 Task: Access the "Payment processing" page setting.
Action: Mouse moved to (899, 62)
Screenshot: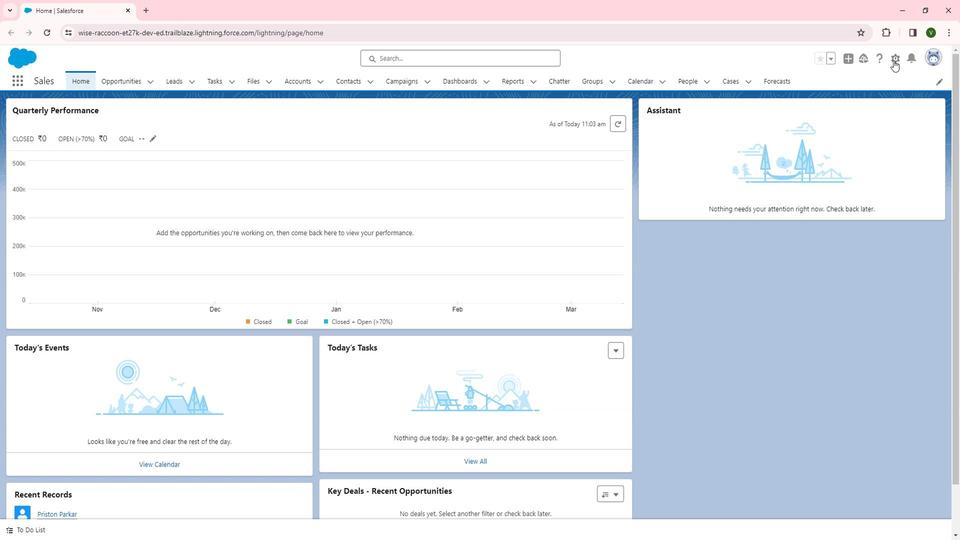 
Action: Mouse pressed left at (899, 62)
Screenshot: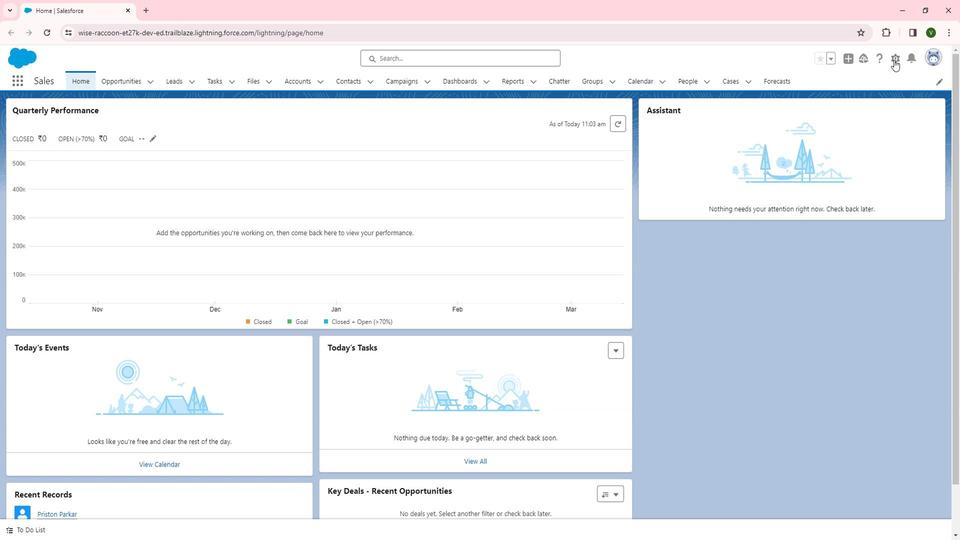 
Action: Mouse moved to (843, 98)
Screenshot: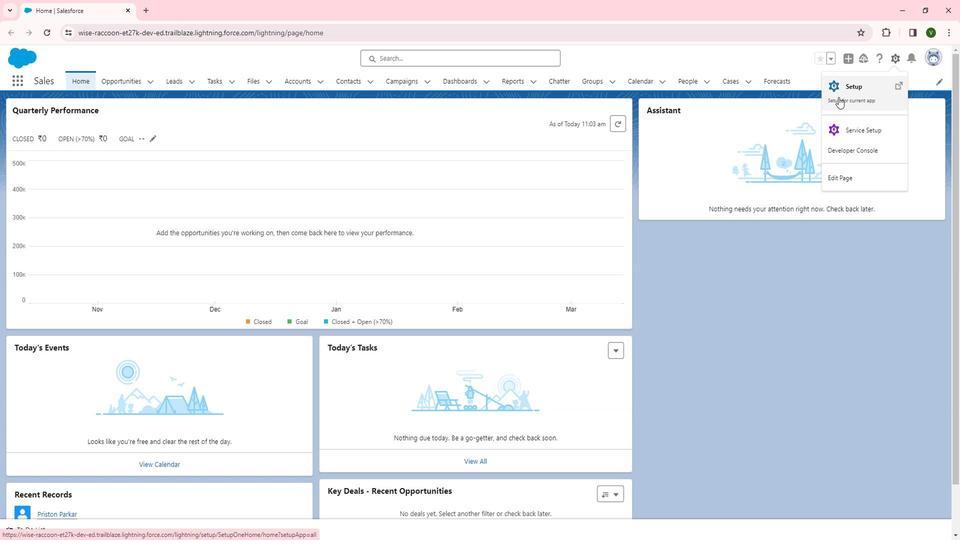 
Action: Mouse pressed left at (843, 98)
Screenshot: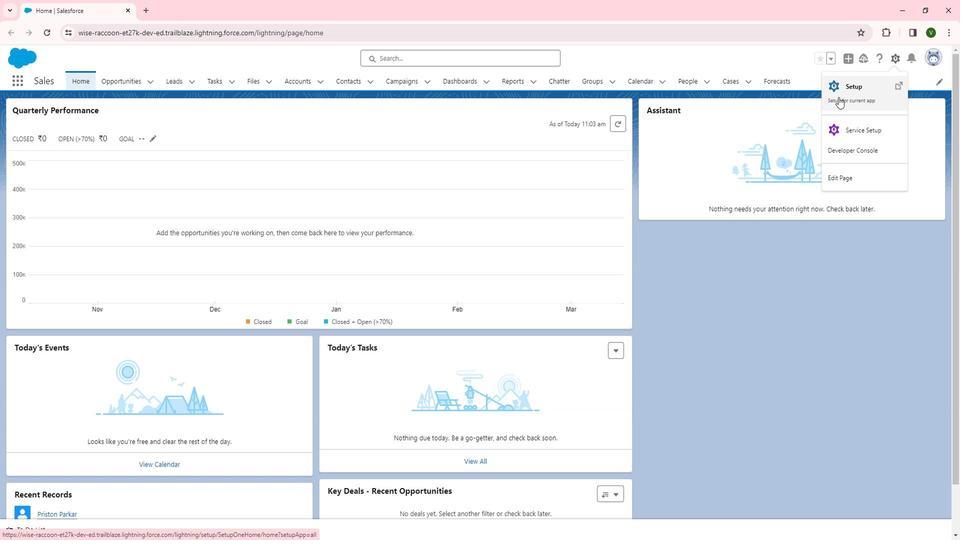
Action: Mouse moved to (89, 305)
Screenshot: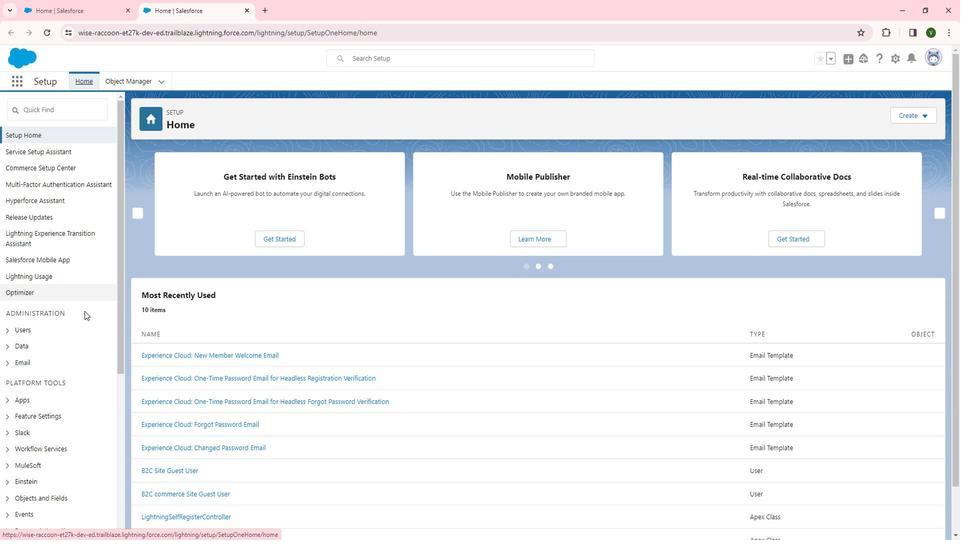 
Action: Mouse scrolled (89, 305) with delta (0, 0)
Screenshot: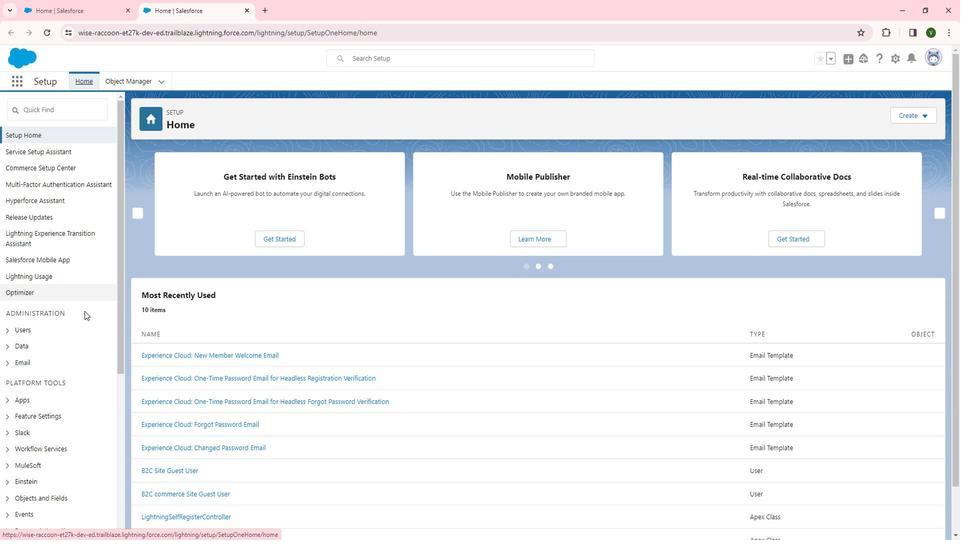 
Action: Mouse moved to (89, 309)
Screenshot: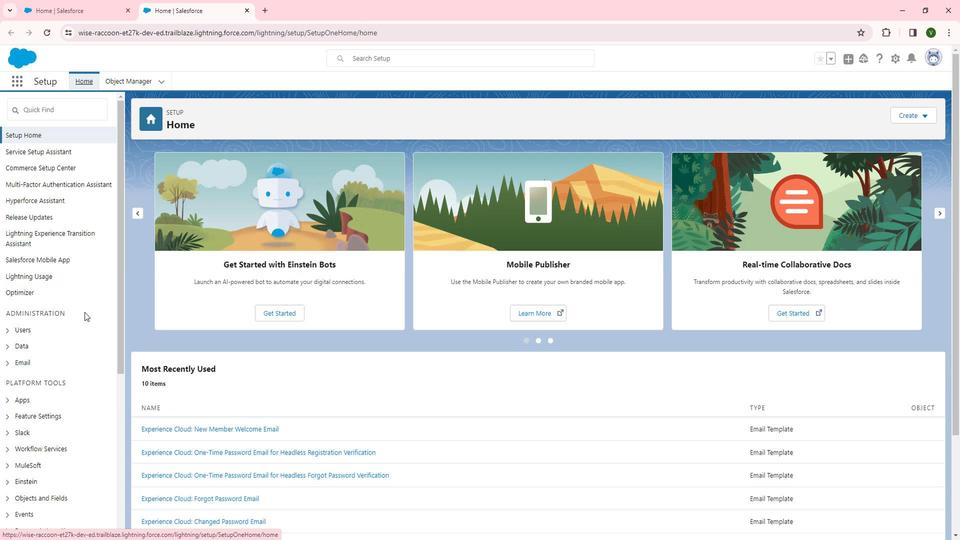 
Action: Mouse scrolled (89, 309) with delta (0, 0)
Screenshot: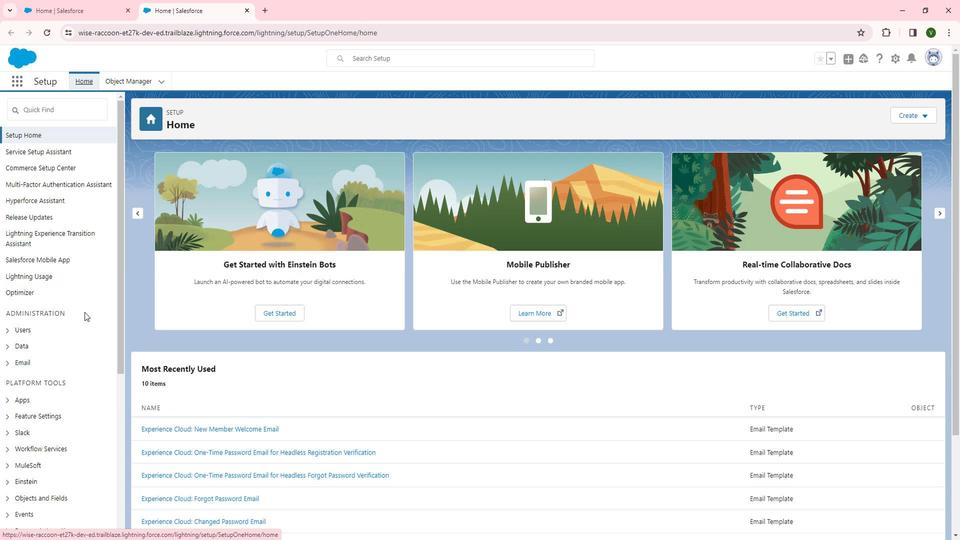 
Action: Mouse moved to (33, 309)
Screenshot: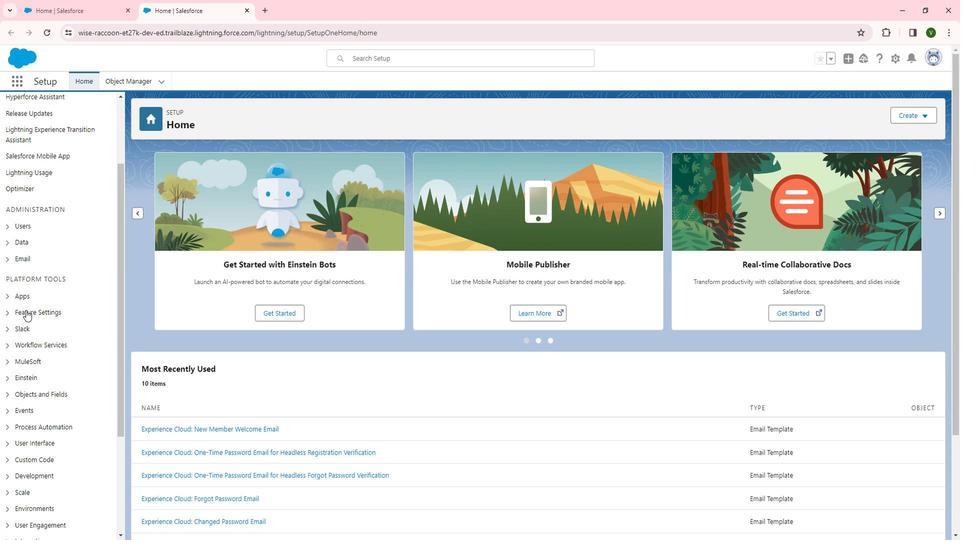 
Action: Mouse scrolled (33, 309) with delta (0, 0)
Screenshot: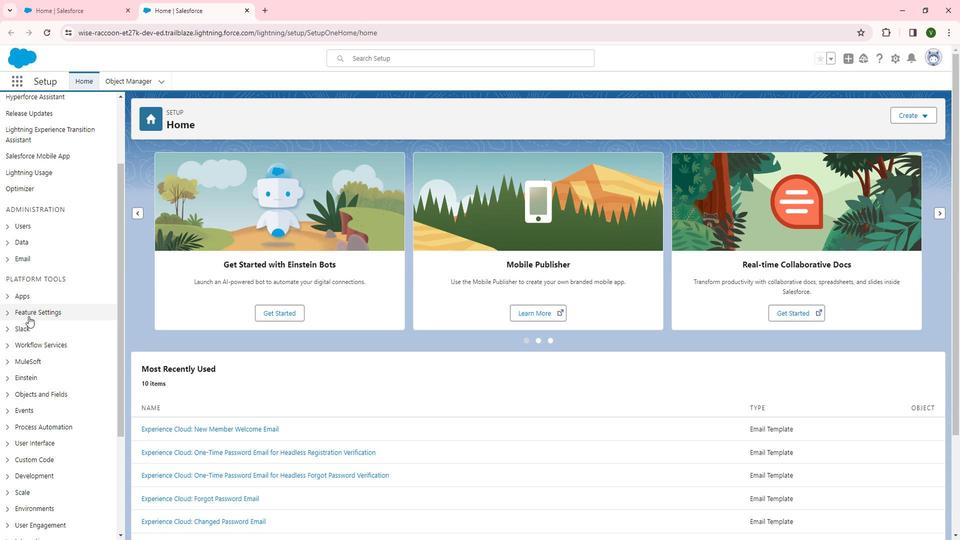 
Action: Mouse scrolled (33, 309) with delta (0, 0)
Screenshot: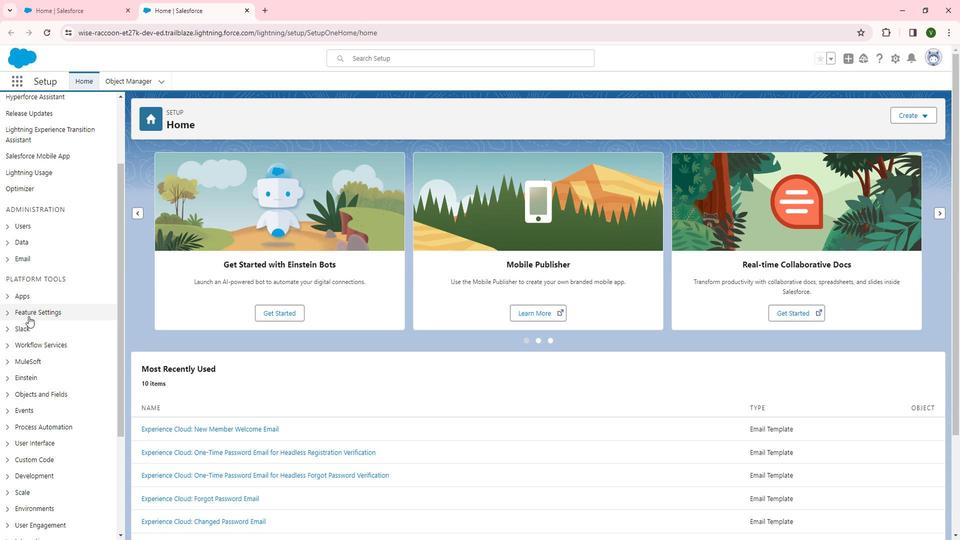 
Action: Mouse moved to (34, 208)
Screenshot: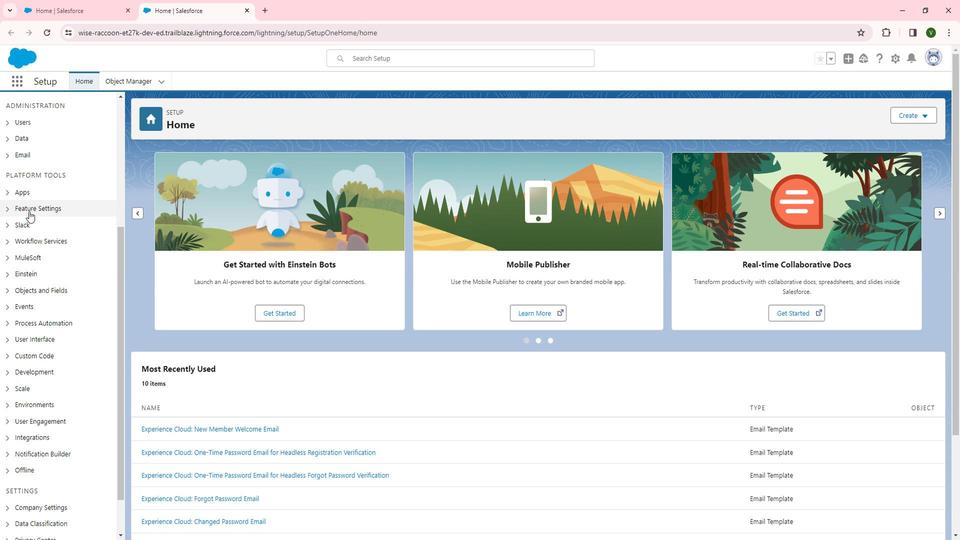 
Action: Mouse pressed left at (34, 208)
Screenshot: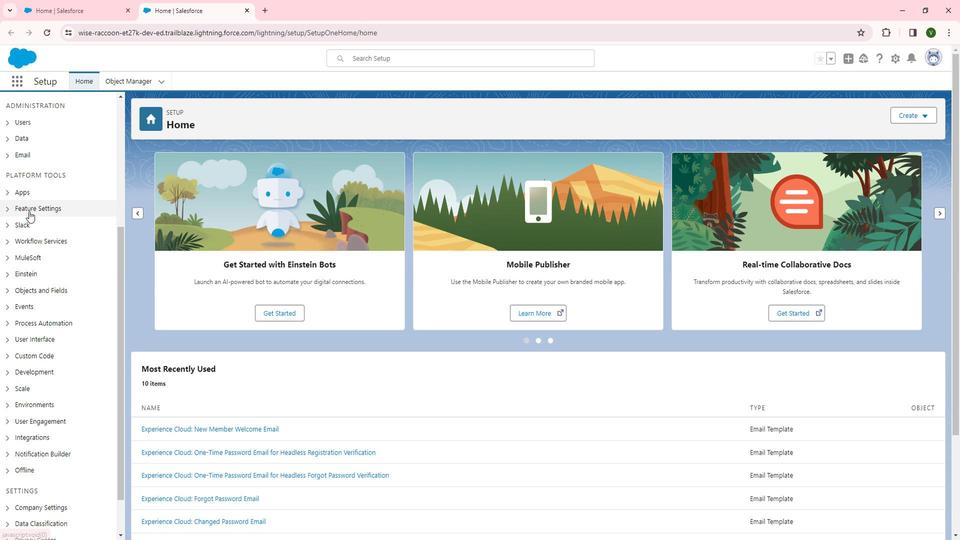 
Action: Mouse moved to (62, 304)
Screenshot: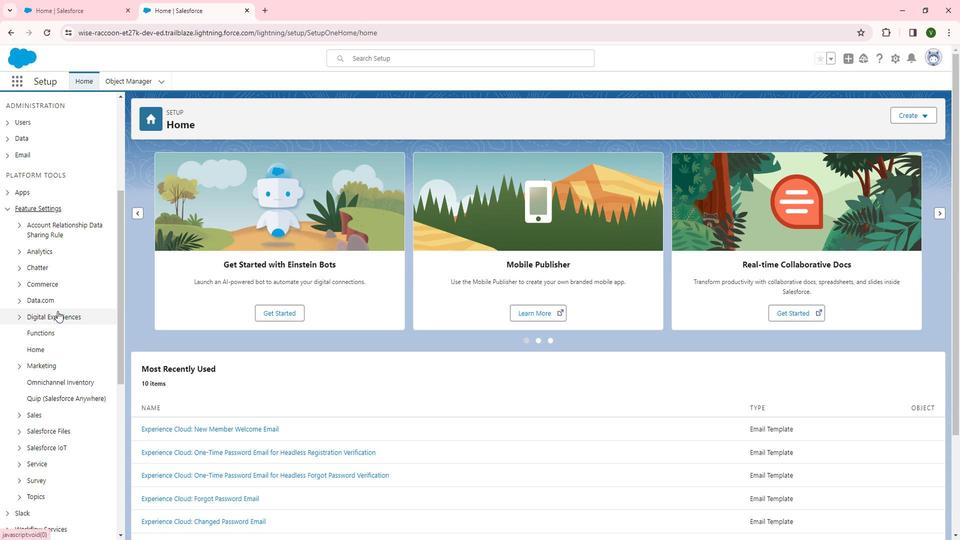 
Action: Mouse pressed left at (62, 304)
Screenshot: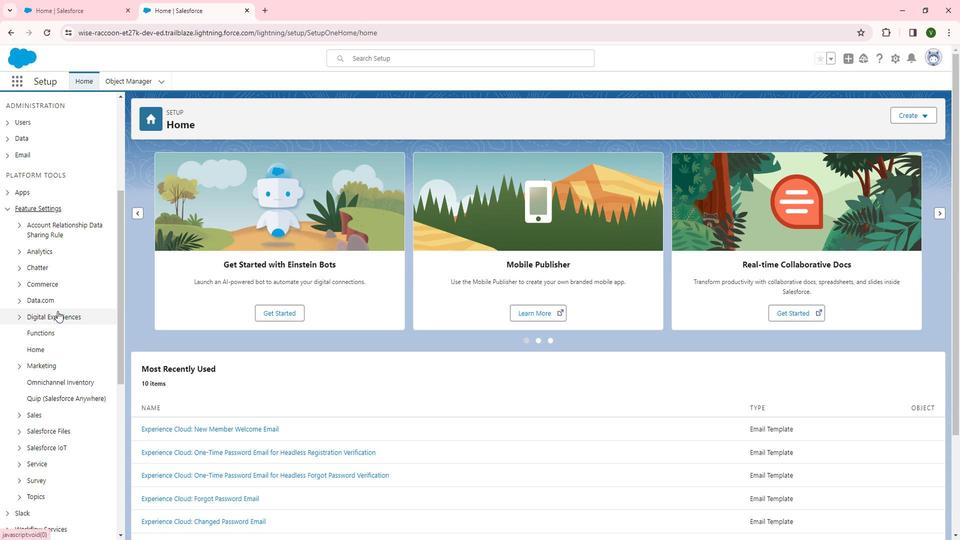 
Action: Mouse moved to (58, 326)
Screenshot: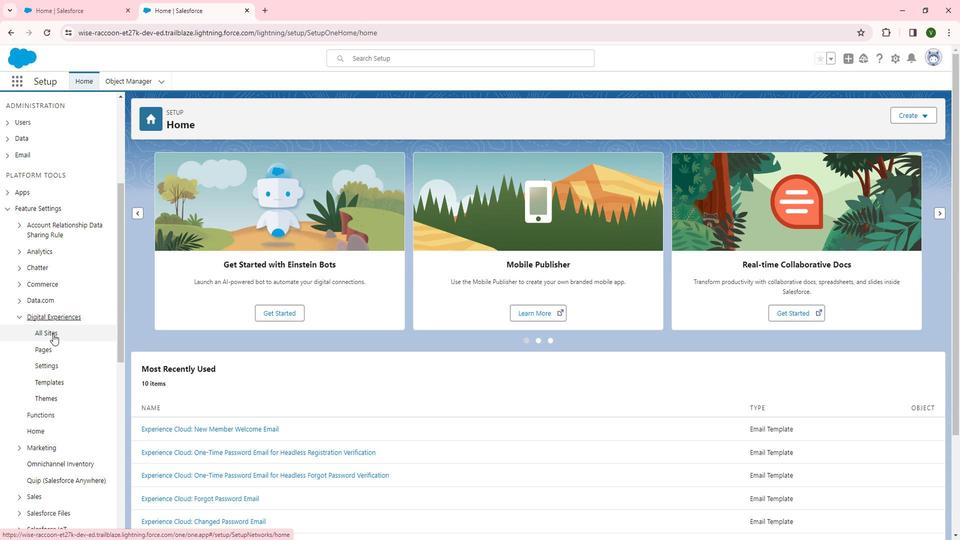
Action: Mouse pressed left at (58, 326)
Screenshot: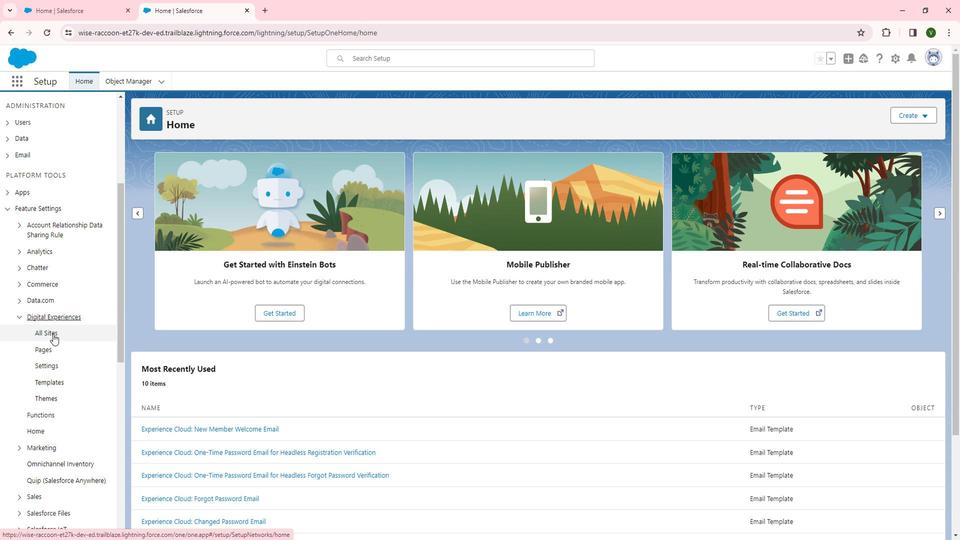 
Action: Mouse moved to (168, 247)
Screenshot: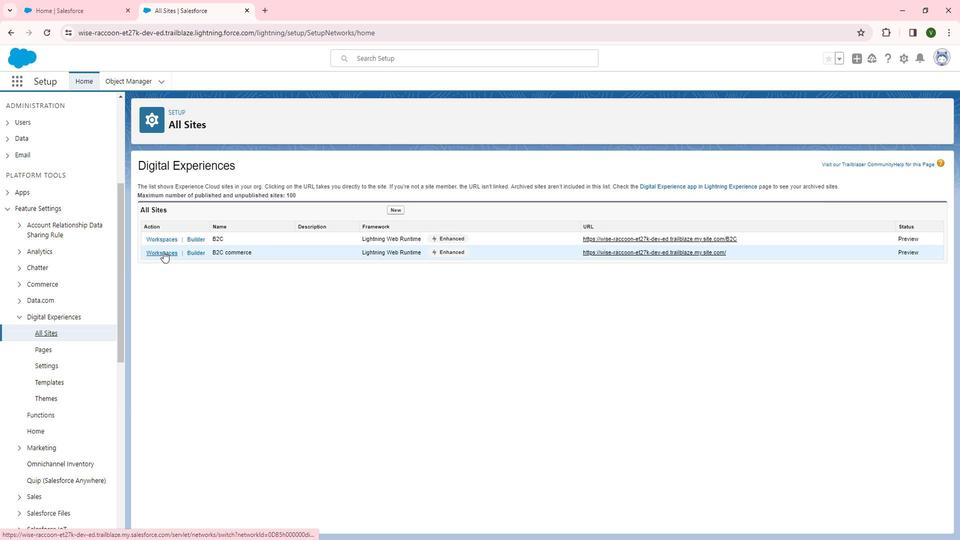 
Action: Mouse pressed left at (168, 247)
Screenshot: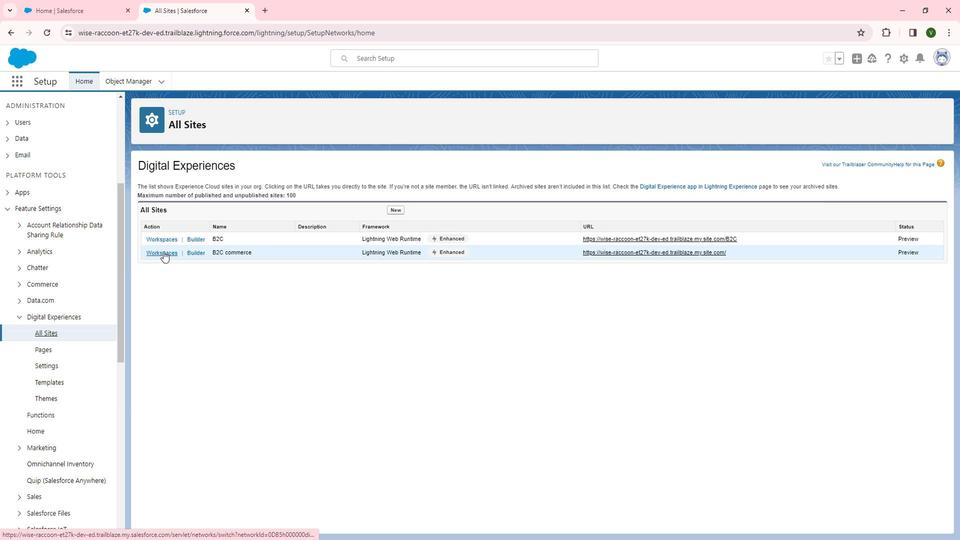 
Action: Mouse moved to (111, 235)
Screenshot: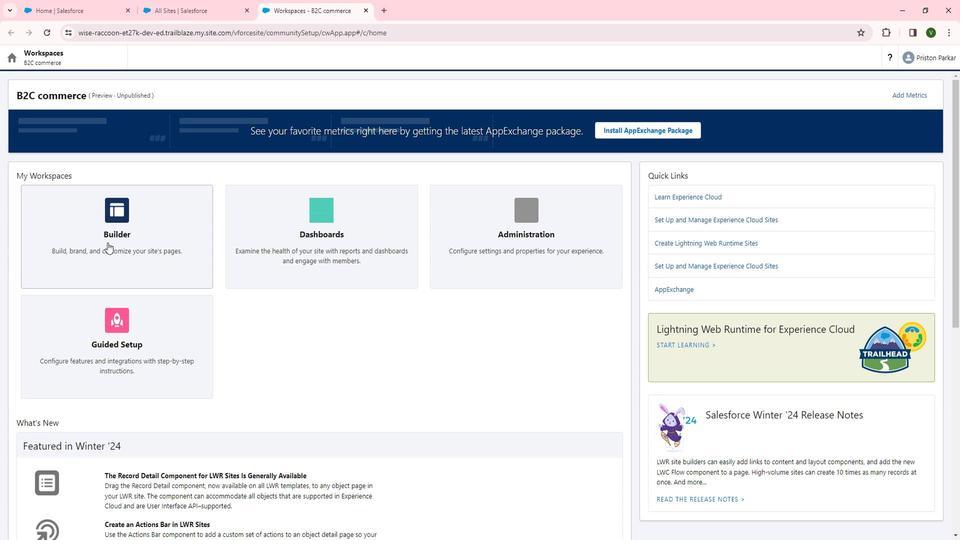 
Action: Mouse pressed left at (111, 235)
Screenshot: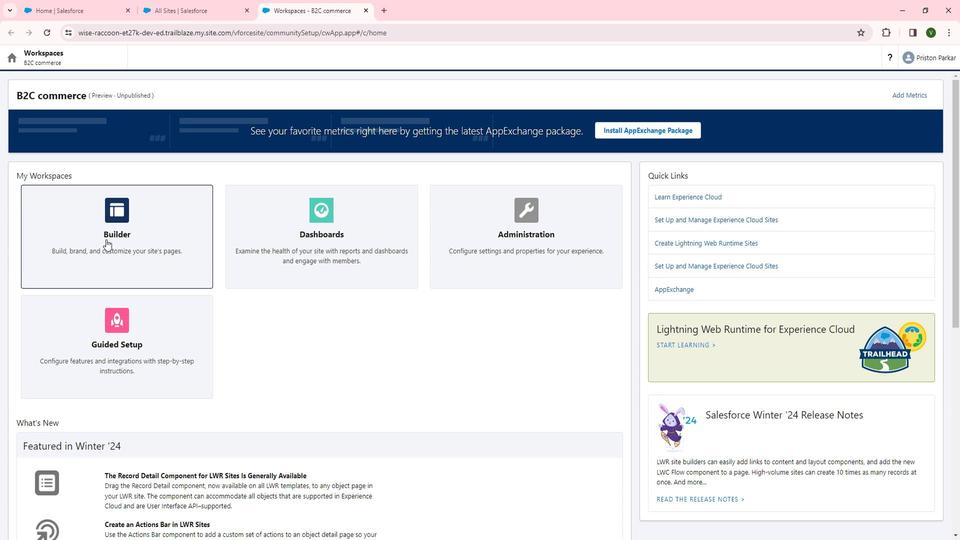 
Action: Mouse moved to (169, 64)
Screenshot: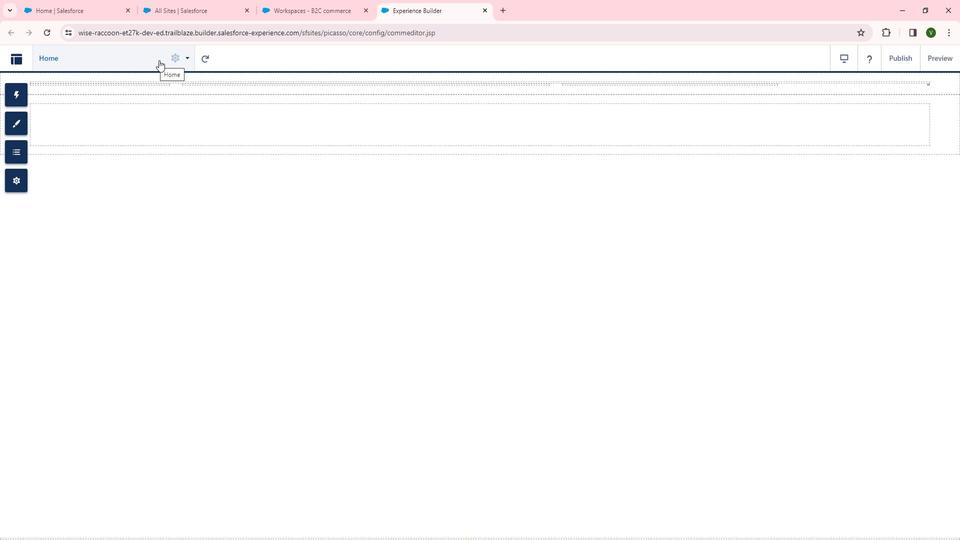 
Action: Mouse pressed left at (169, 64)
Screenshot: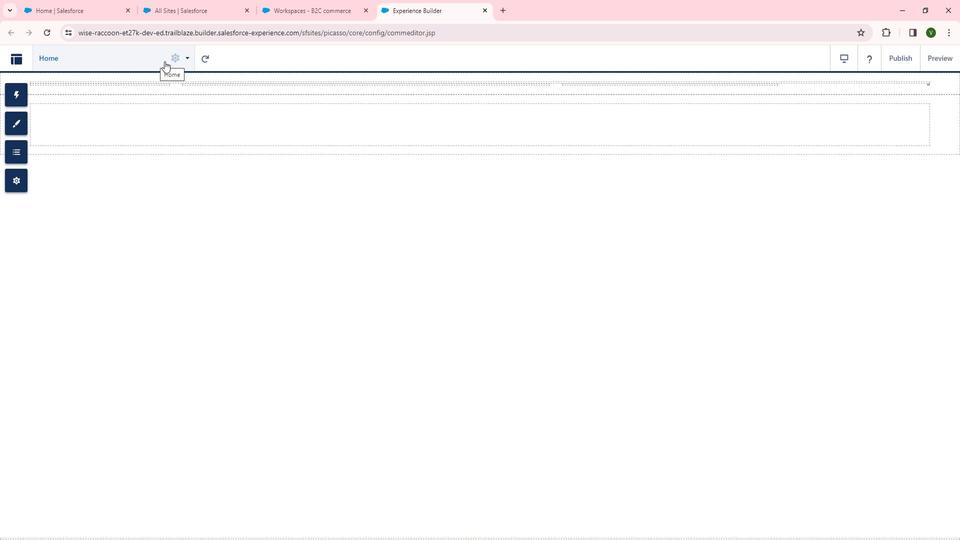 
Action: Mouse moved to (88, 412)
Screenshot: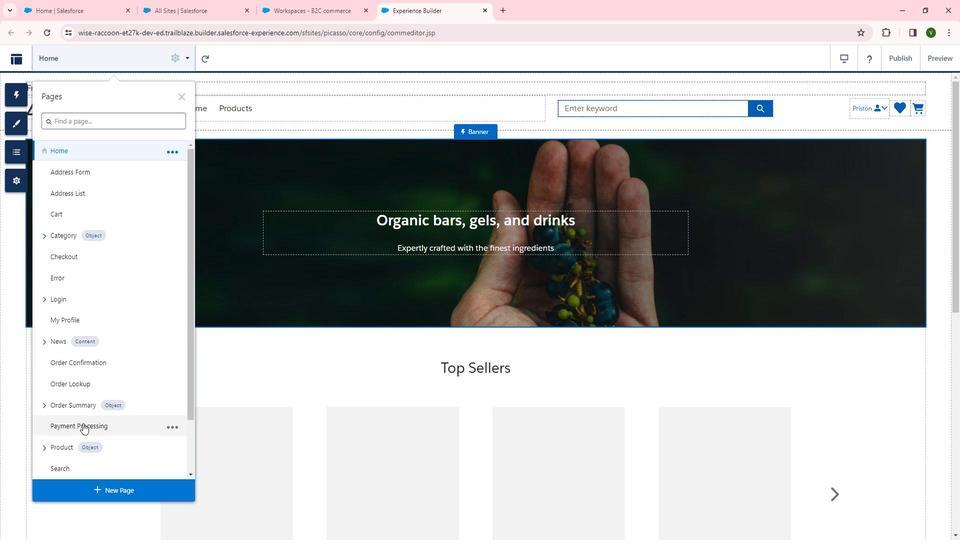 
Action: Mouse pressed left at (88, 412)
Screenshot: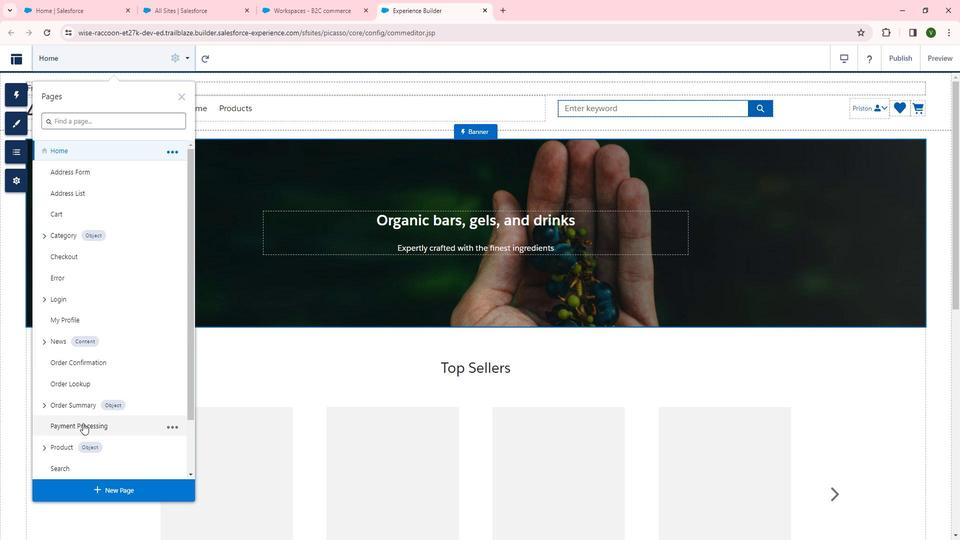 
Action: Mouse moved to (112, 64)
Screenshot: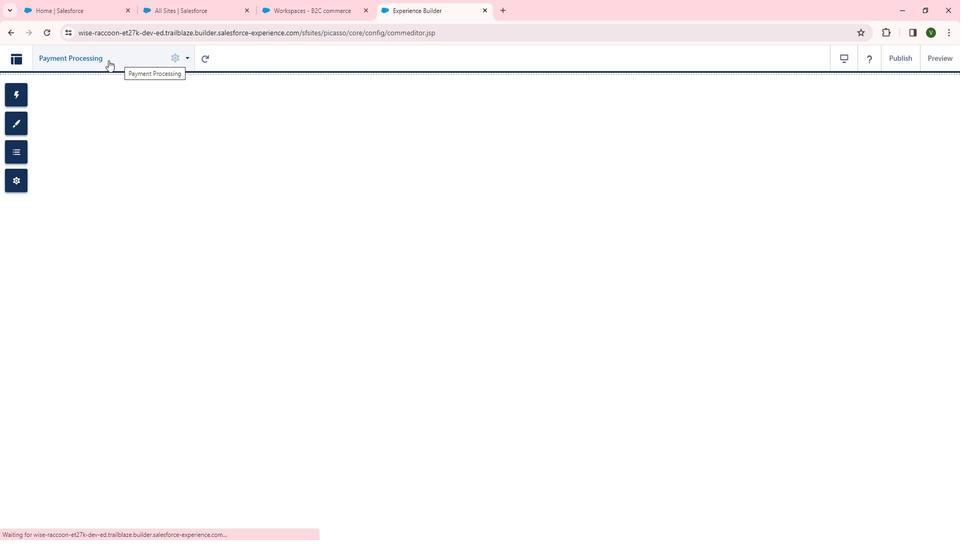 
Action: Mouse pressed left at (112, 64)
Screenshot: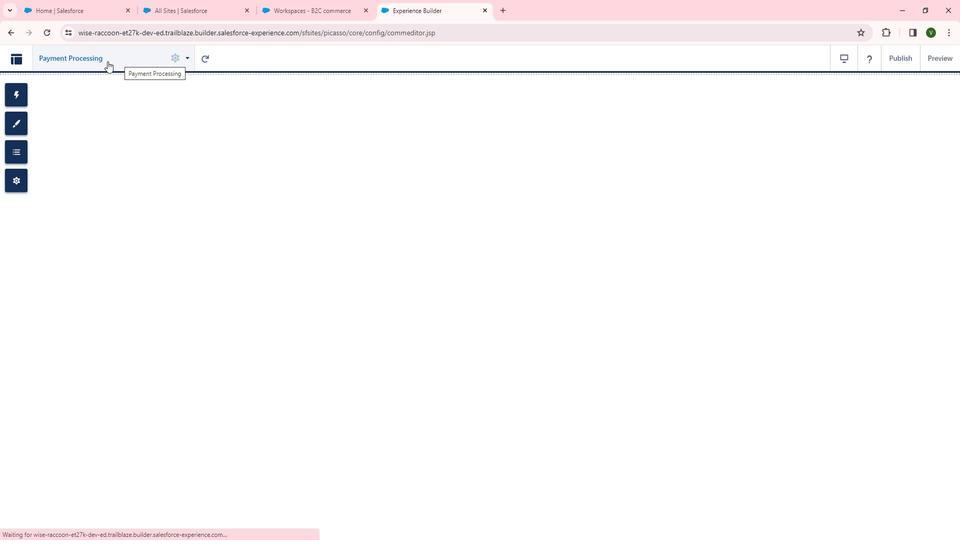 
Action: Mouse moved to (182, 355)
Screenshot: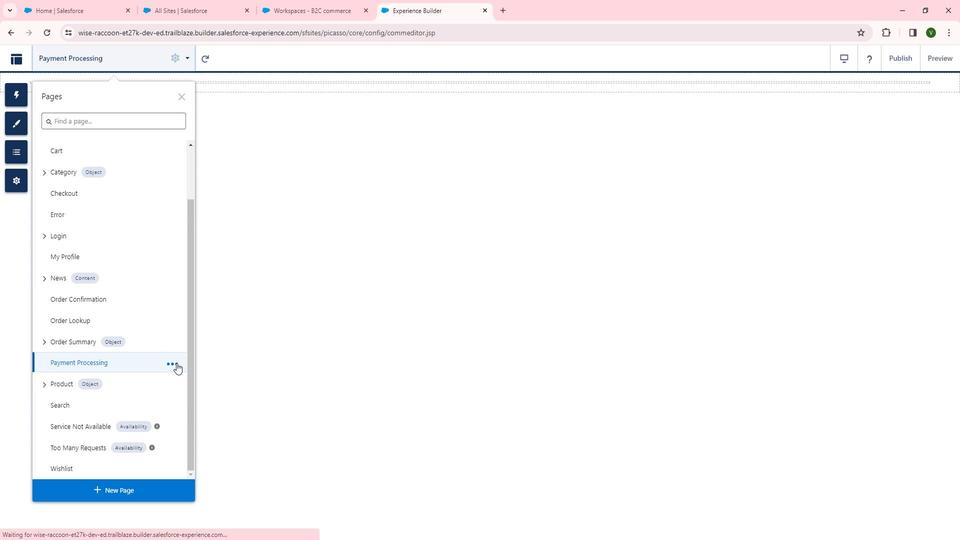 
Action: Mouse pressed left at (182, 355)
Screenshot: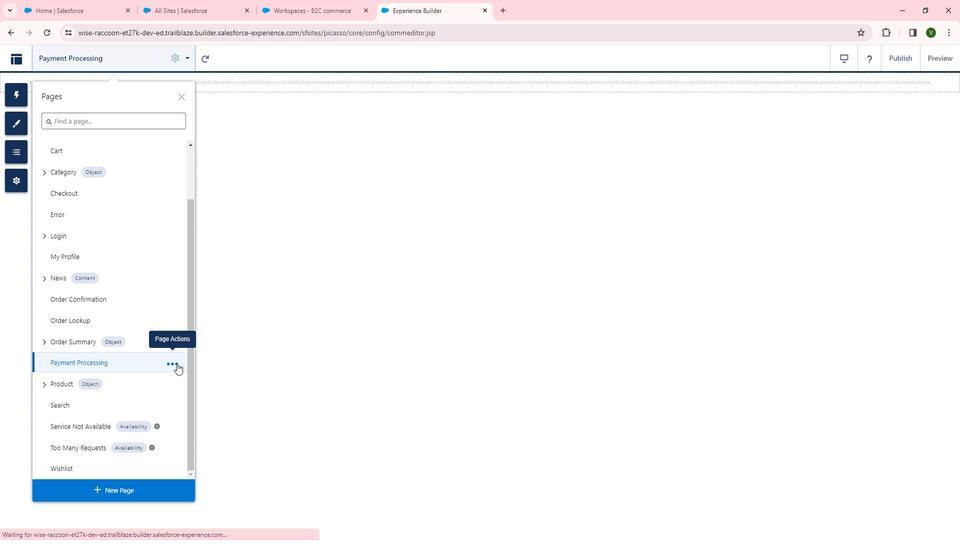 
Action: Mouse moved to (258, 345)
Screenshot: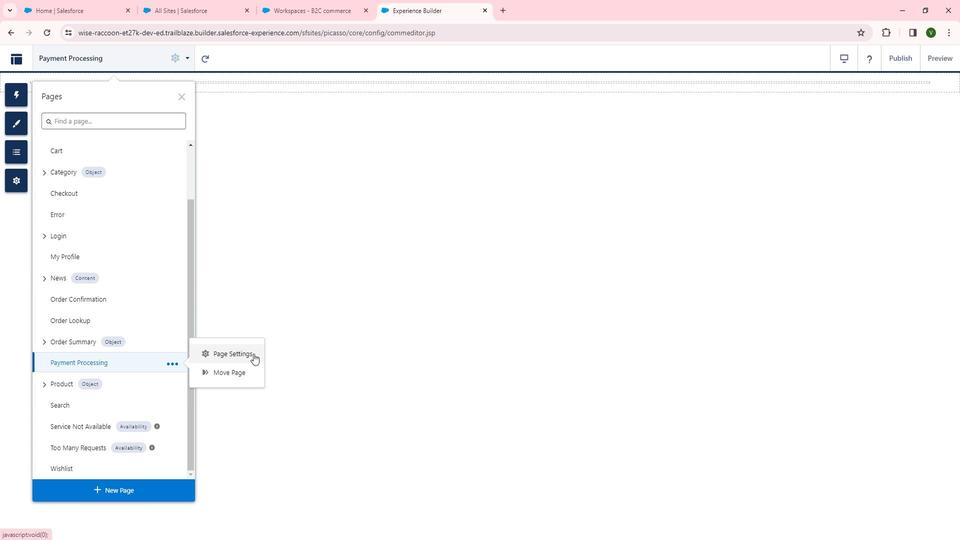
Action: Mouse pressed left at (258, 345)
Screenshot: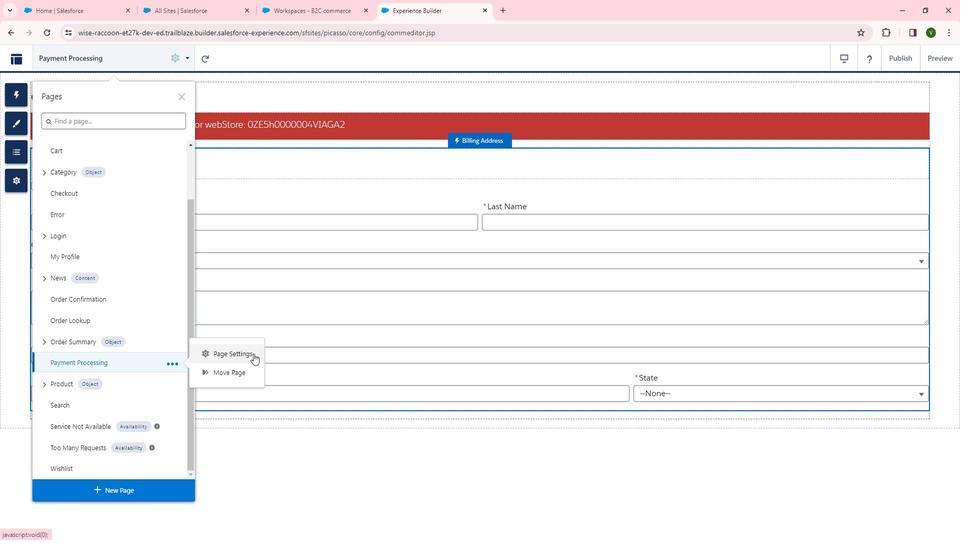 
